 Task: Create a due date automation trigger when advanced on, on the monday before a card is due add dates starting tomorrow at 11:00 AM.
Action: Mouse moved to (827, 238)
Screenshot: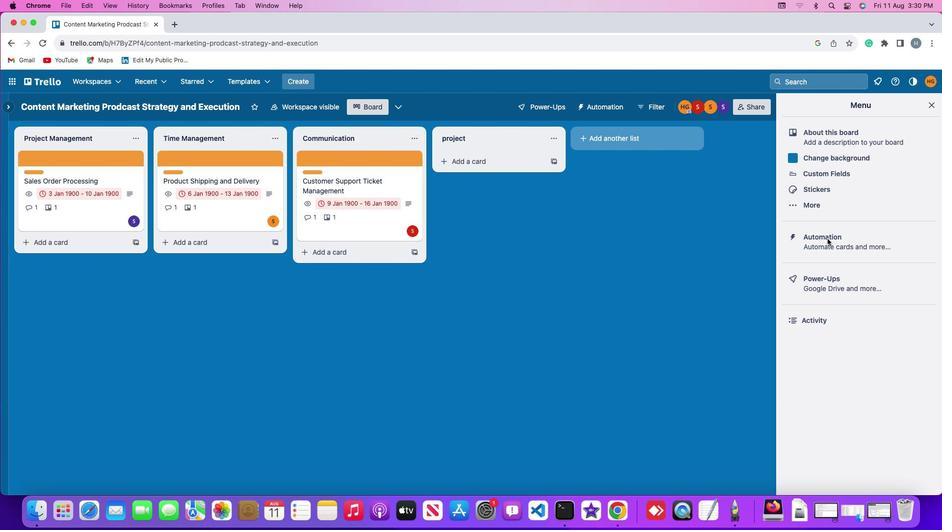 
Action: Mouse pressed left at (827, 238)
Screenshot: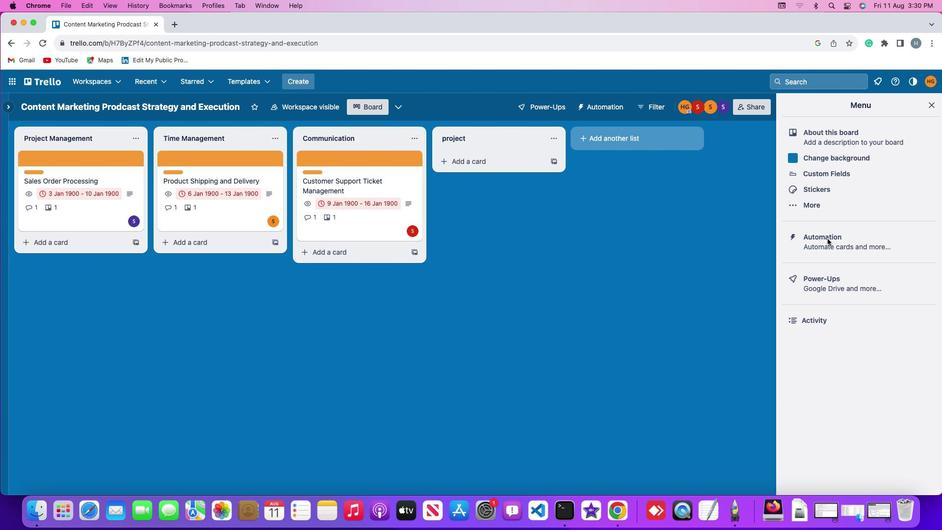 
Action: Mouse pressed left at (827, 238)
Screenshot: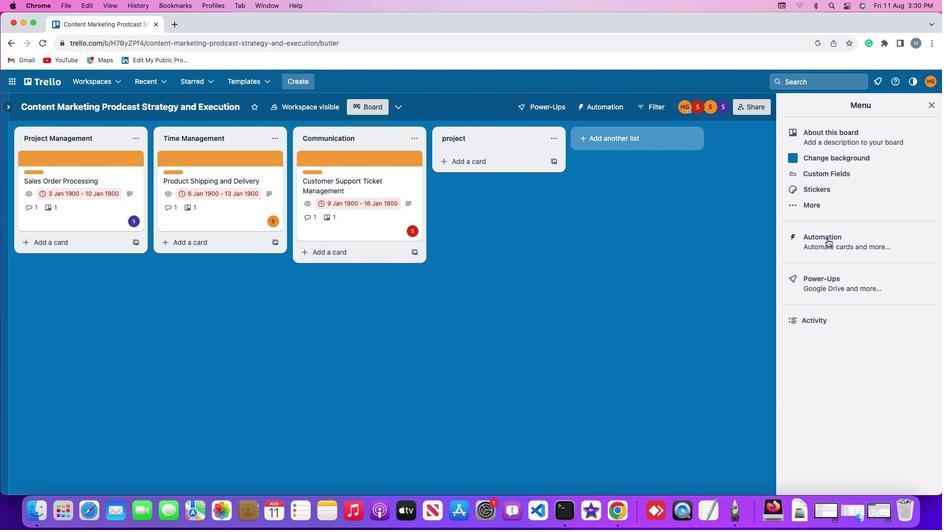 
Action: Mouse moved to (59, 233)
Screenshot: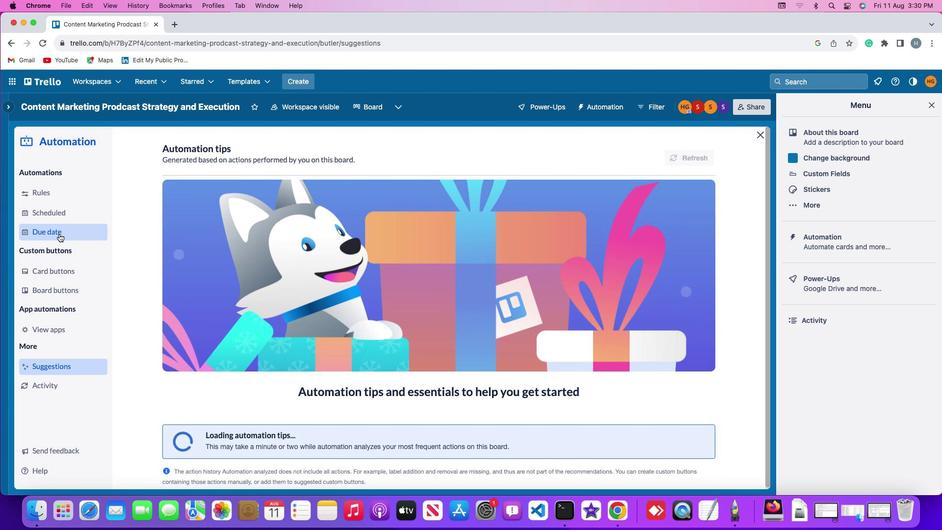 
Action: Mouse pressed left at (59, 233)
Screenshot: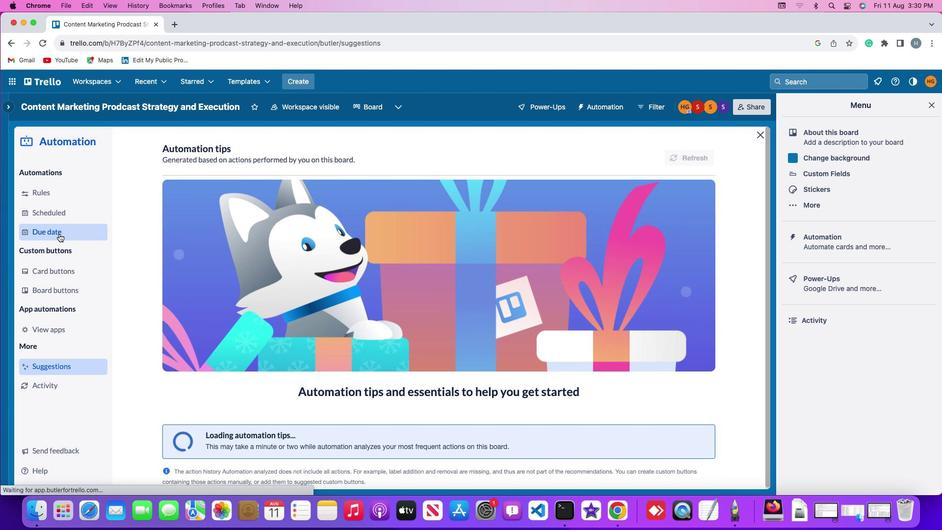 
Action: Mouse moved to (648, 148)
Screenshot: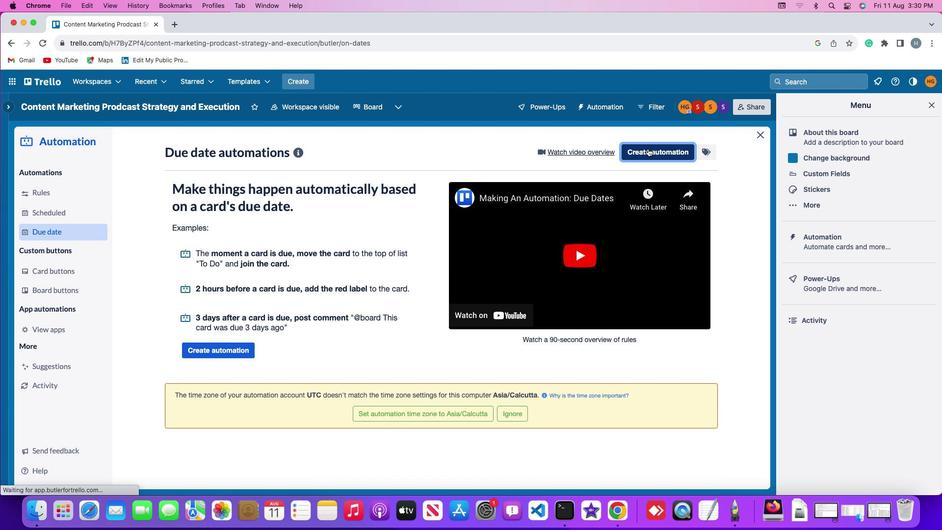 
Action: Mouse pressed left at (648, 148)
Screenshot: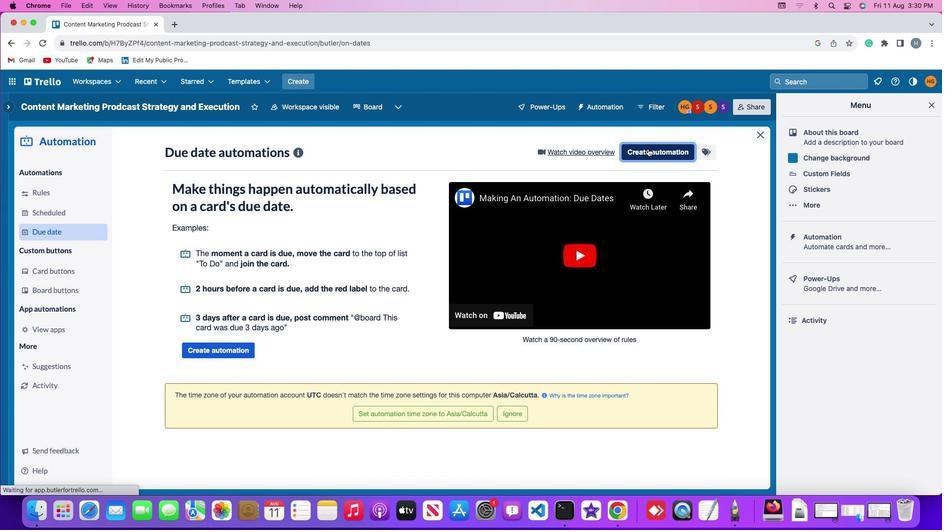 
Action: Mouse moved to (209, 242)
Screenshot: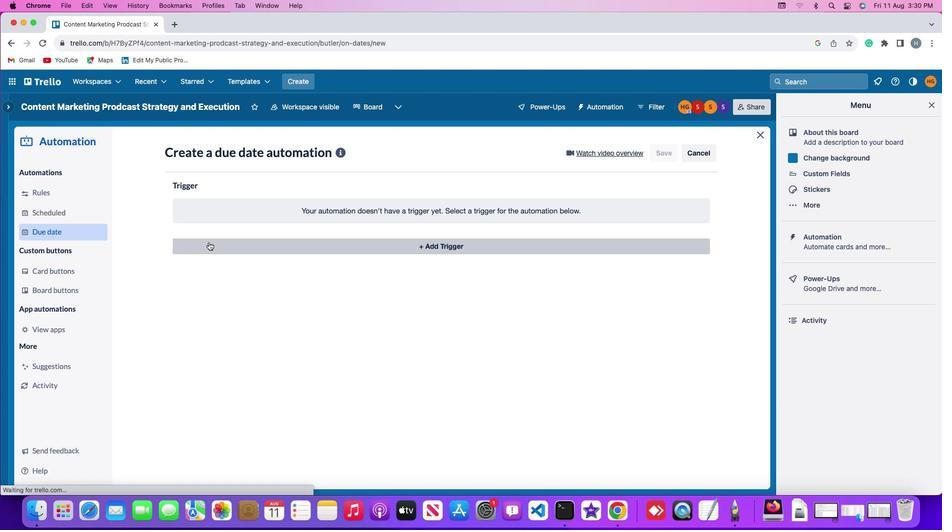 
Action: Mouse pressed left at (209, 242)
Screenshot: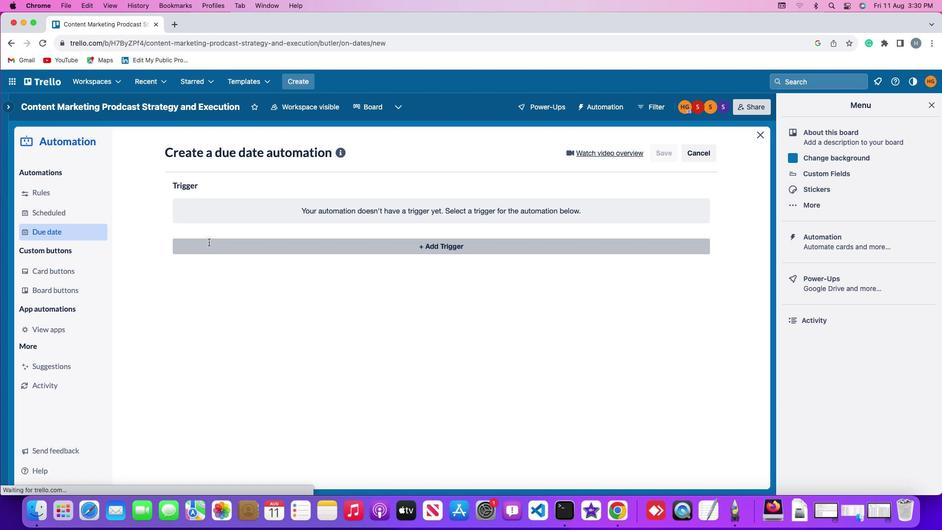 
Action: Mouse moved to (218, 425)
Screenshot: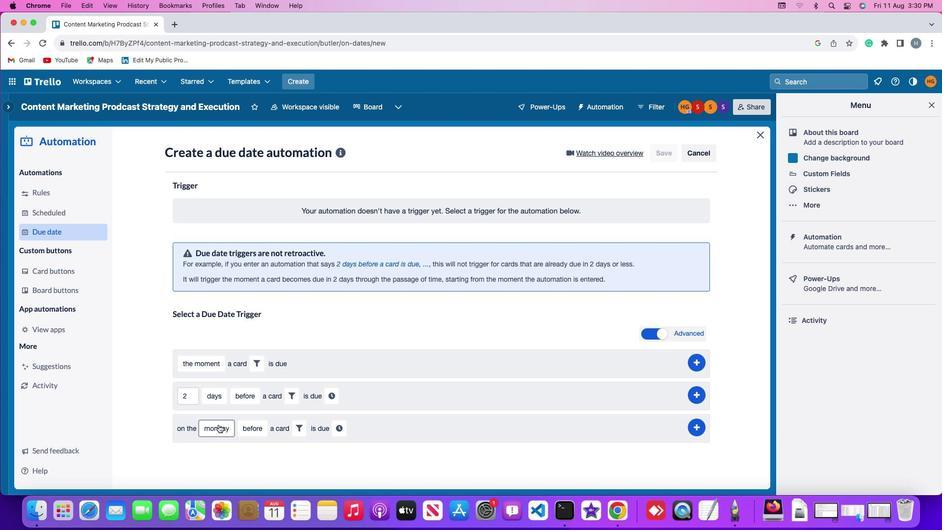 
Action: Mouse pressed left at (218, 425)
Screenshot: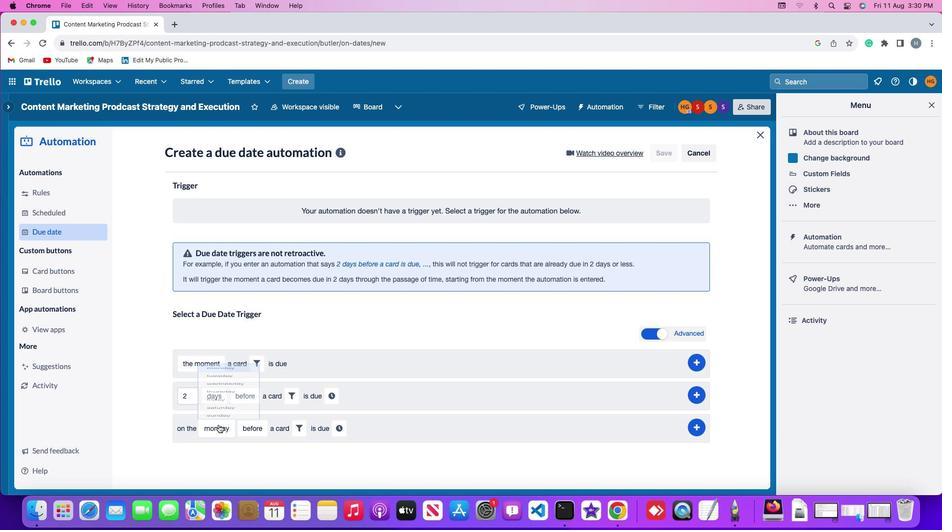 
Action: Mouse moved to (233, 289)
Screenshot: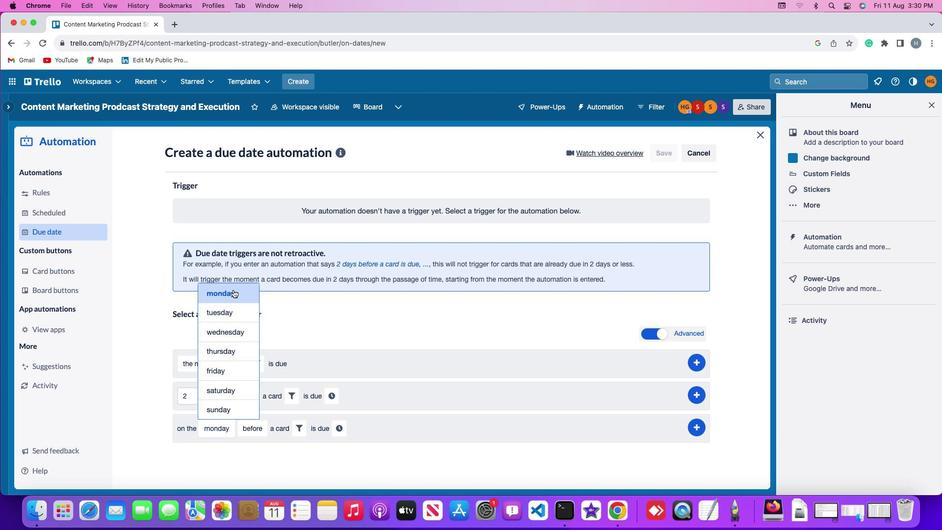 
Action: Mouse pressed left at (233, 289)
Screenshot: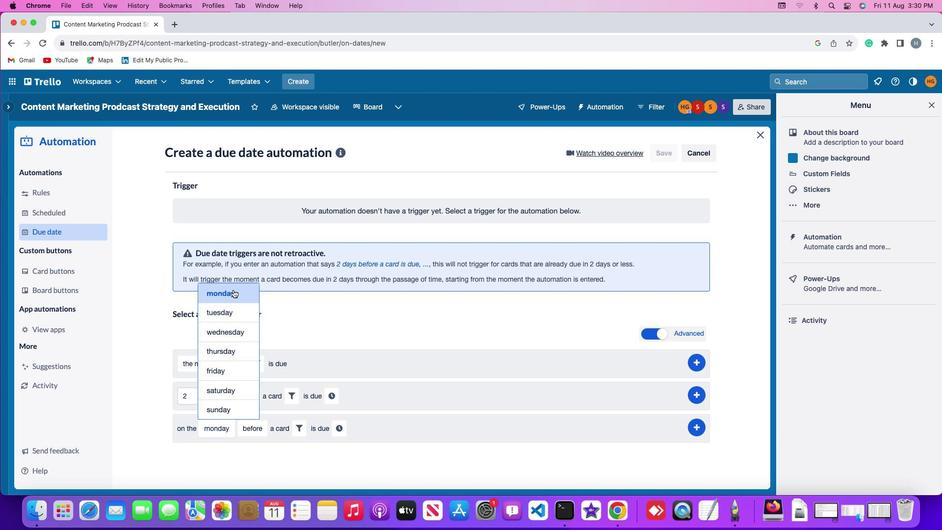 
Action: Mouse moved to (257, 427)
Screenshot: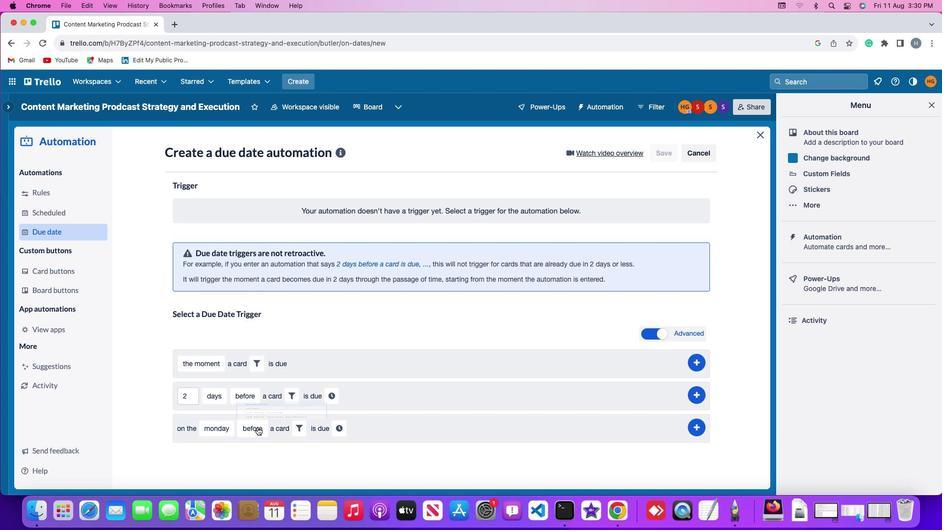 
Action: Mouse pressed left at (257, 427)
Screenshot: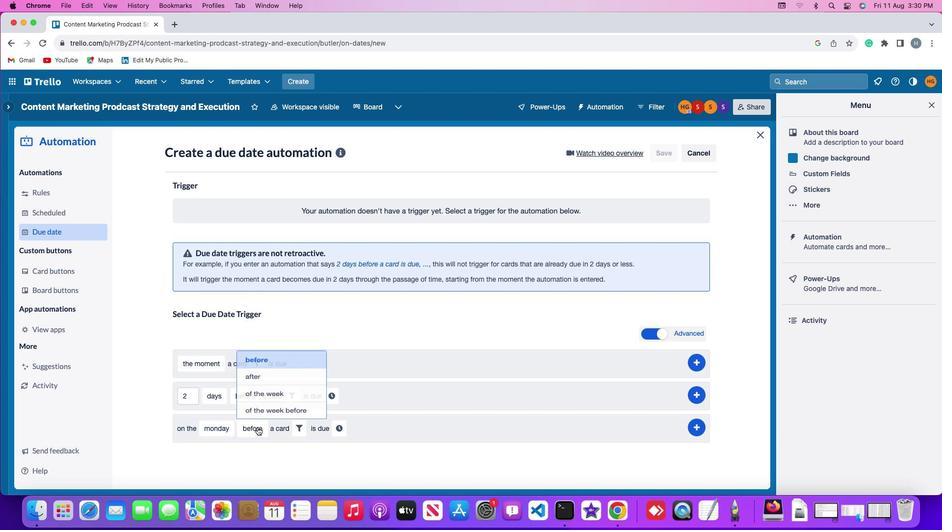 
Action: Mouse moved to (265, 350)
Screenshot: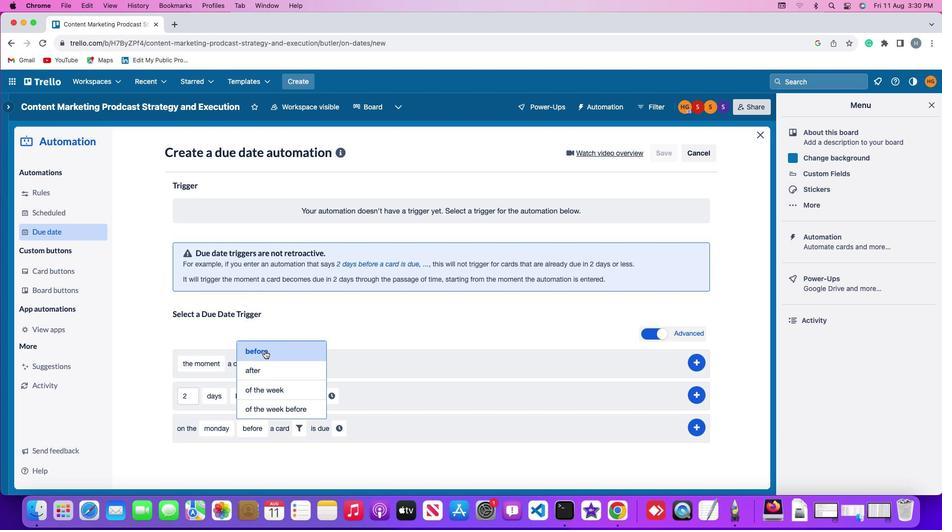 
Action: Mouse pressed left at (265, 350)
Screenshot: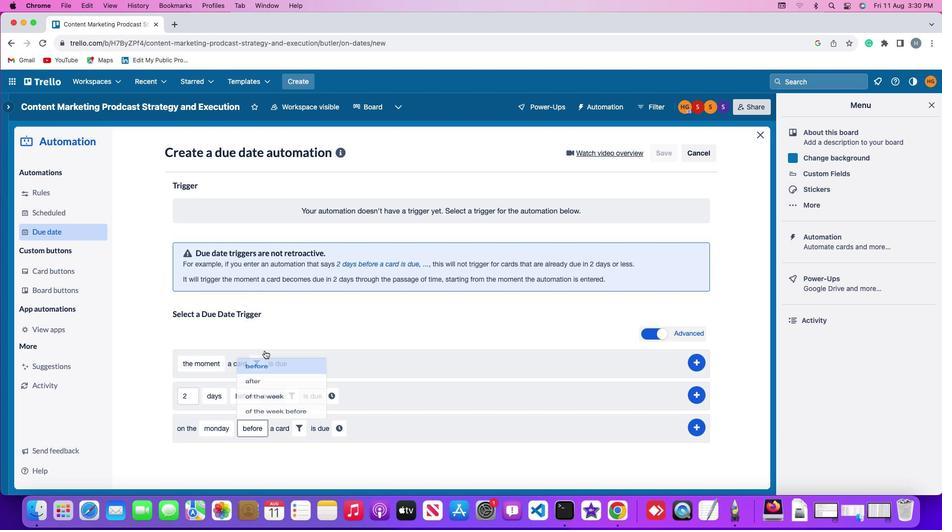 
Action: Mouse moved to (301, 431)
Screenshot: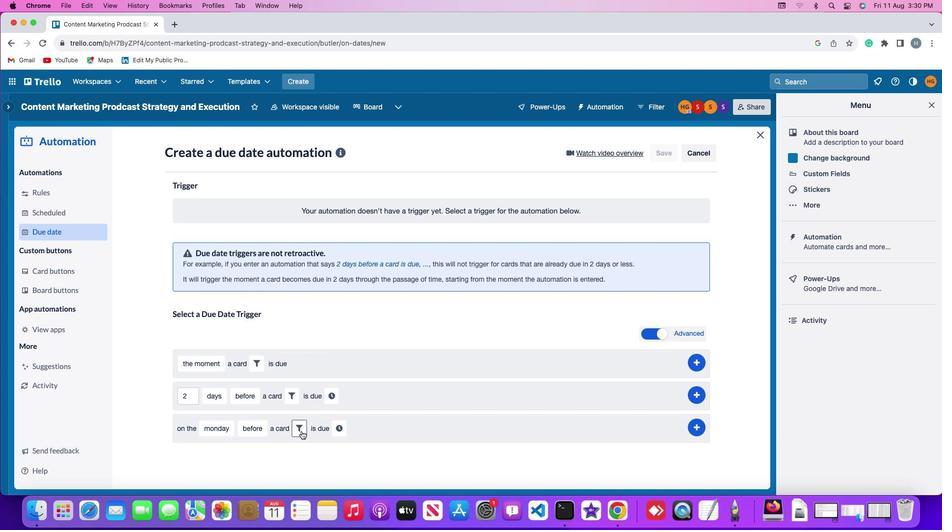 
Action: Mouse pressed left at (301, 431)
Screenshot: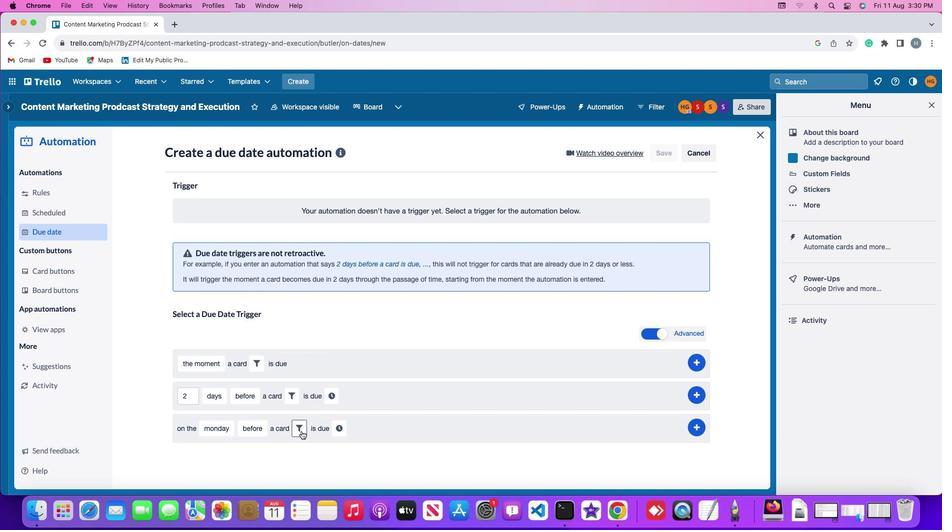 
Action: Mouse moved to (354, 460)
Screenshot: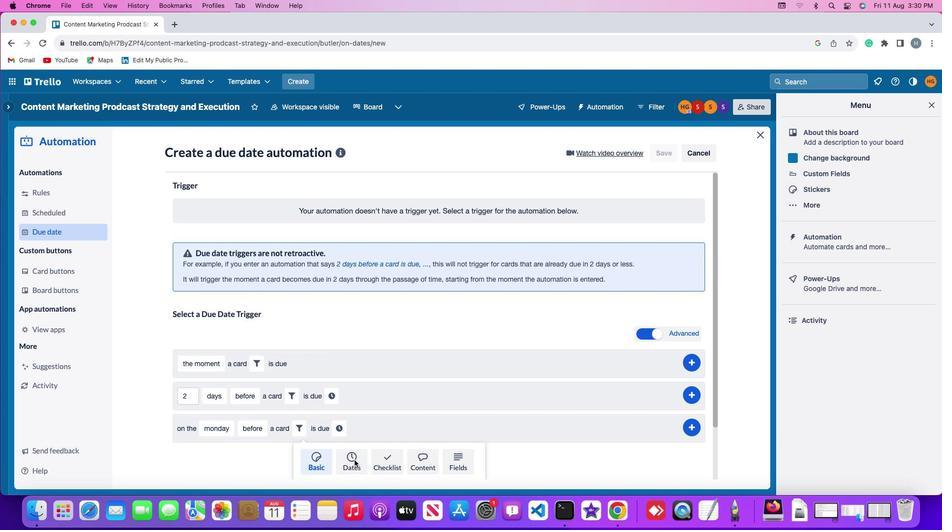 
Action: Mouse pressed left at (354, 460)
Screenshot: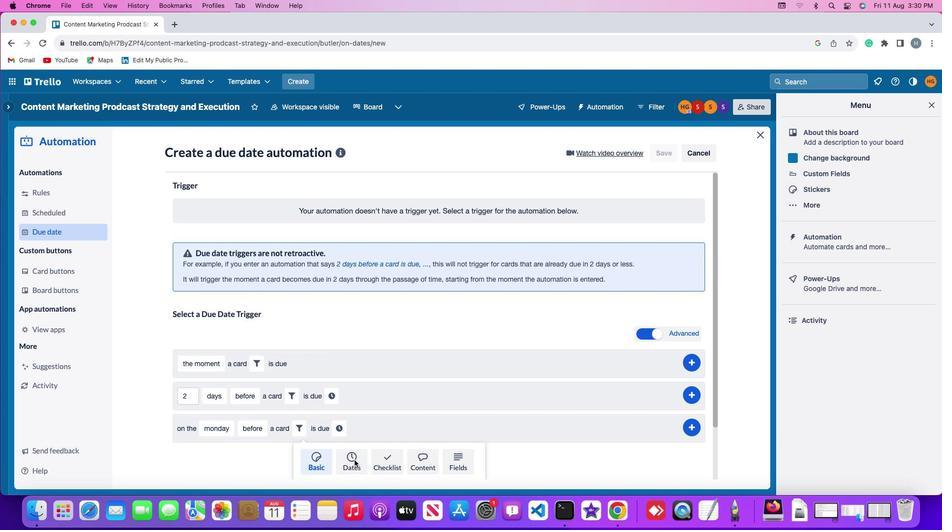 
Action: Mouse moved to (246, 457)
Screenshot: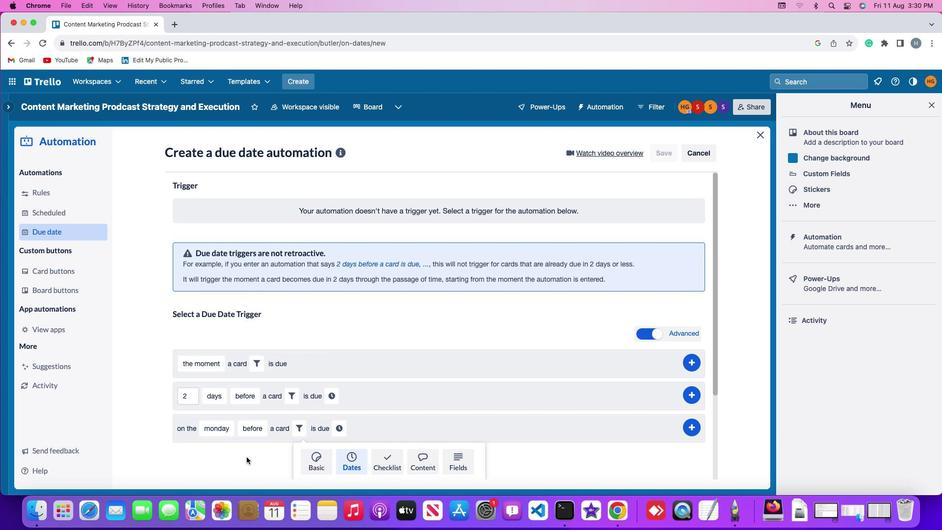 
Action: Mouse scrolled (246, 457) with delta (0, 0)
Screenshot: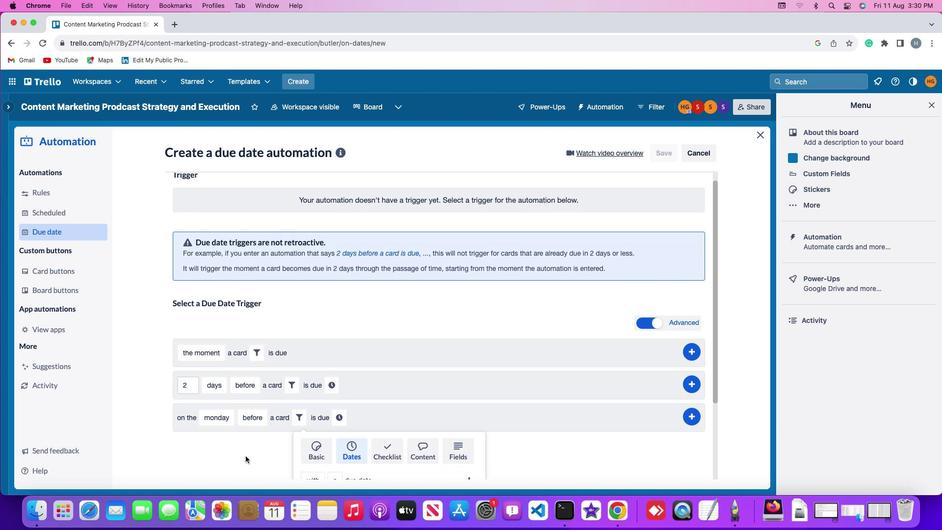 
Action: Mouse scrolled (246, 457) with delta (0, 0)
Screenshot: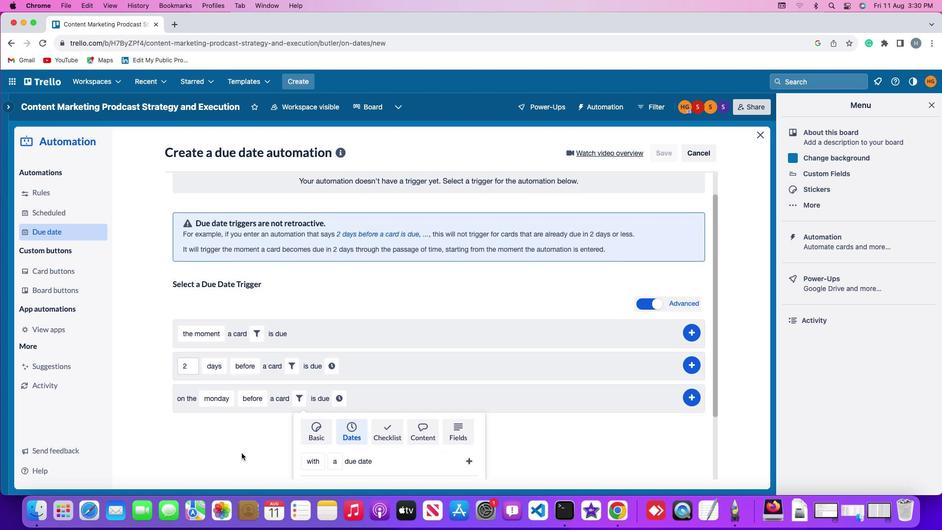 
Action: Mouse scrolled (246, 457) with delta (0, -1)
Screenshot: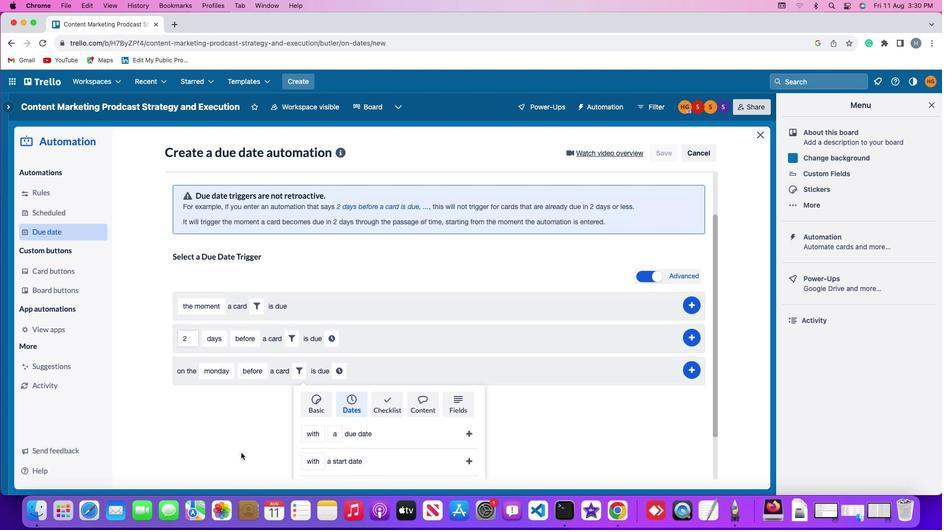 
Action: Mouse scrolled (246, 457) with delta (0, -1)
Screenshot: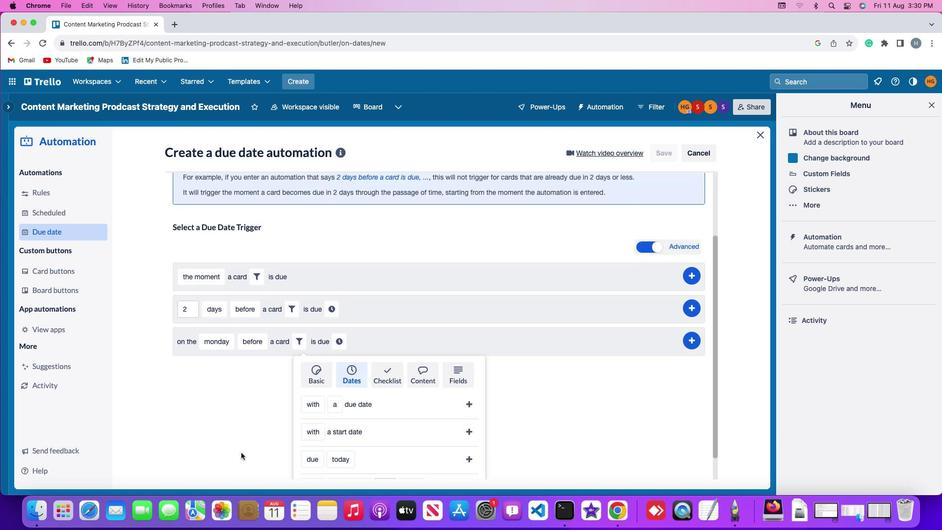 
Action: Mouse moved to (304, 436)
Screenshot: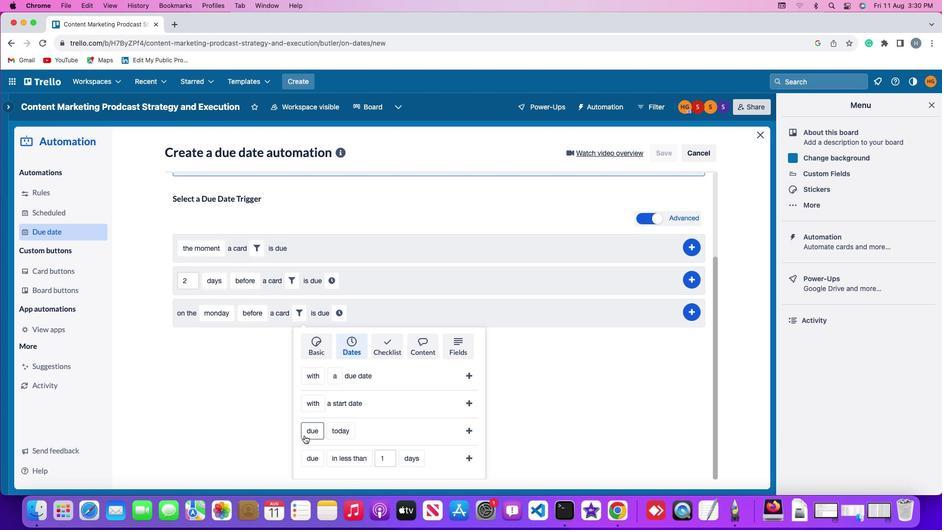 
Action: Mouse pressed left at (304, 436)
Screenshot: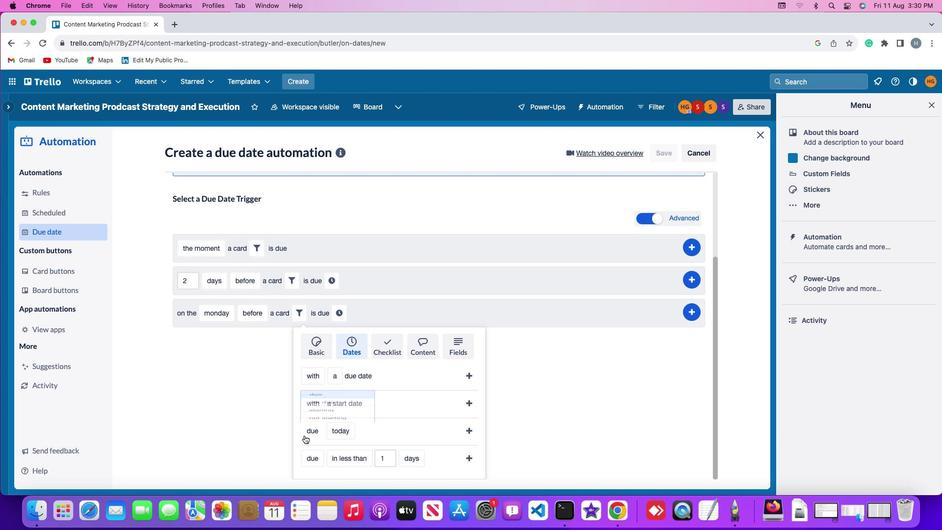 
Action: Mouse moved to (321, 392)
Screenshot: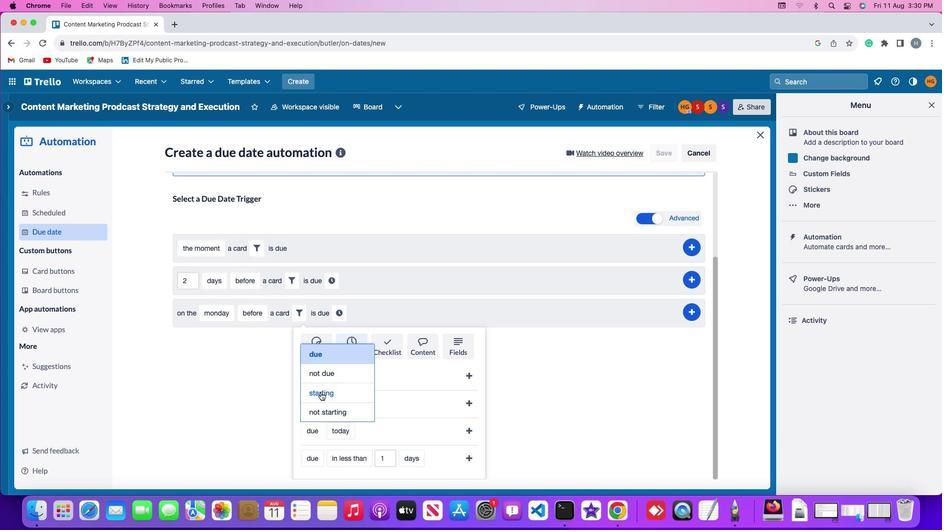 
Action: Mouse pressed left at (321, 392)
Screenshot: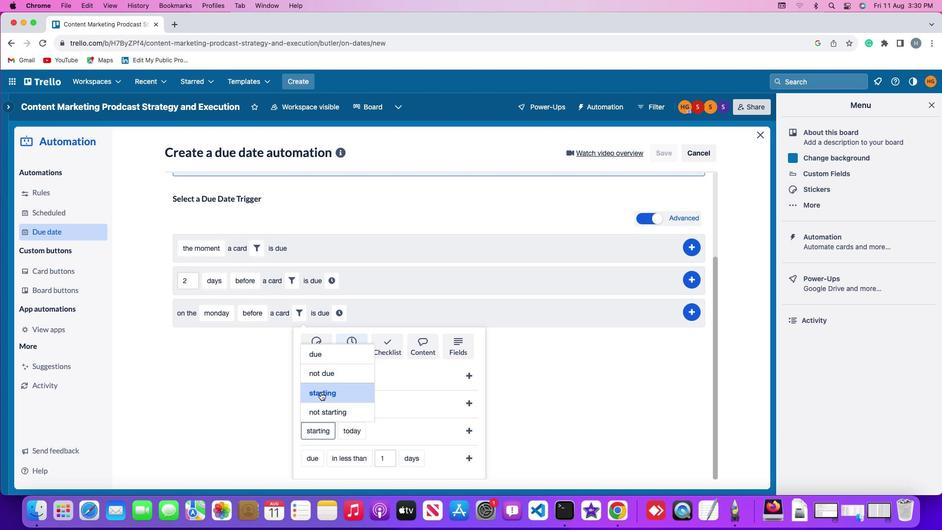 
Action: Mouse moved to (340, 430)
Screenshot: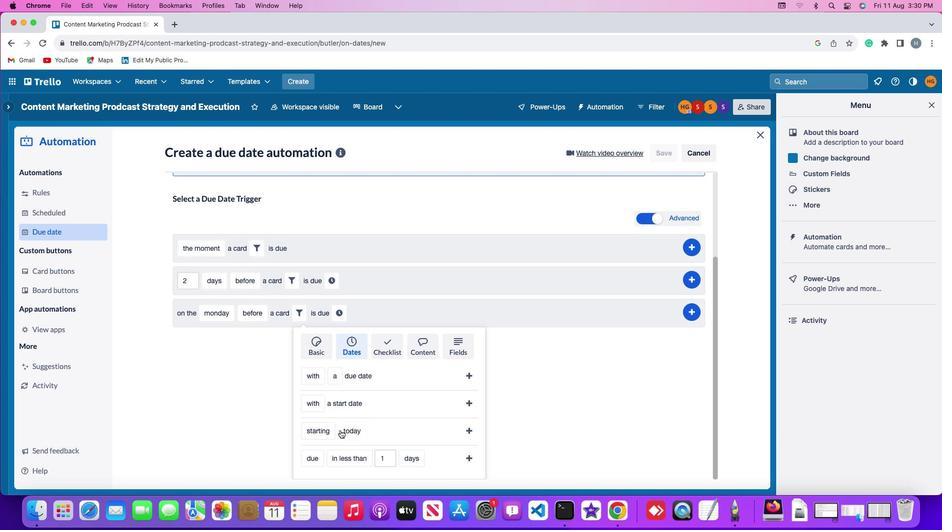 
Action: Mouse pressed left at (340, 430)
Screenshot: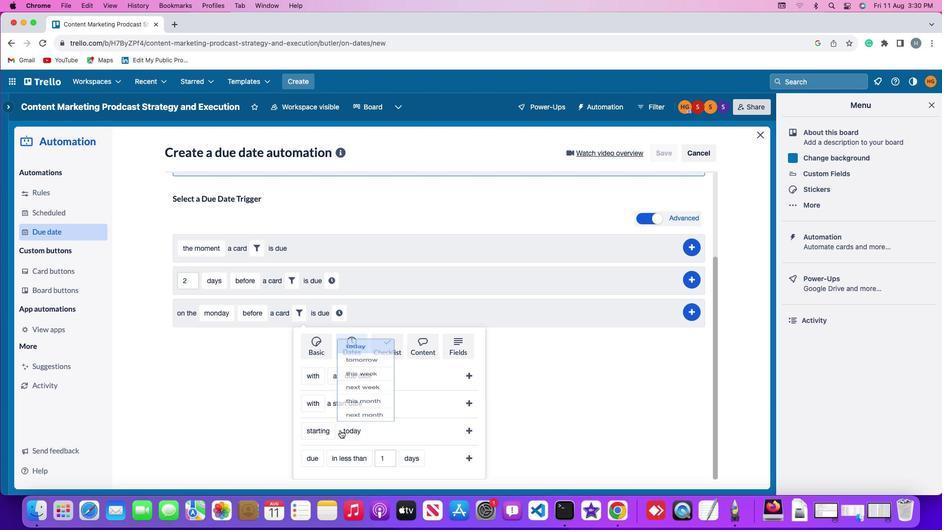 
Action: Mouse moved to (355, 338)
Screenshot: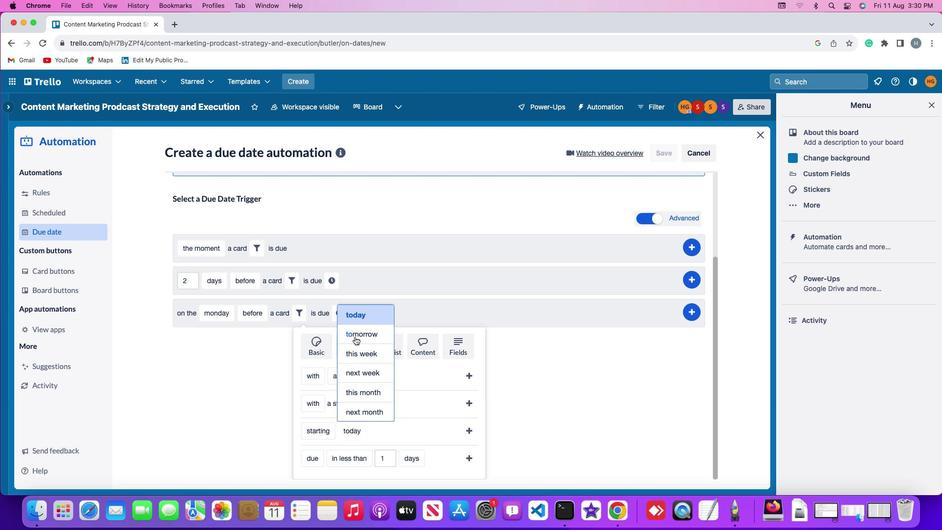 
Action: Mouse pressed left at (355, 338)
Screenshot: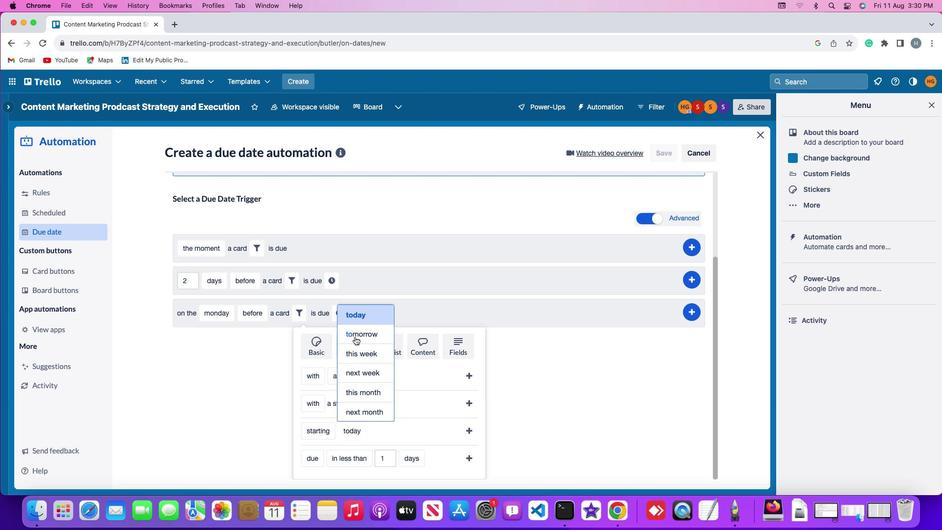 
Action: Mouse moved to (466, 431)
Screenshot: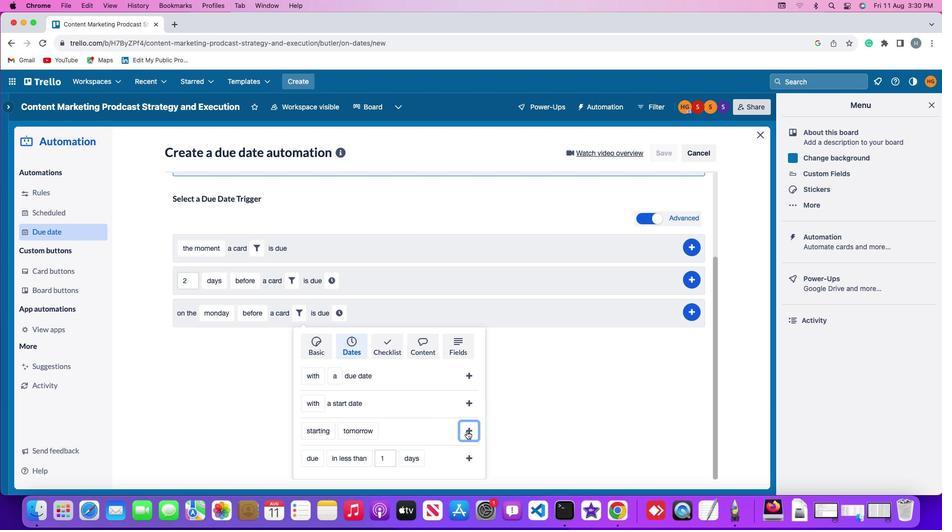 
Action: Mouse pressed left at (466, 431)
Screenshot: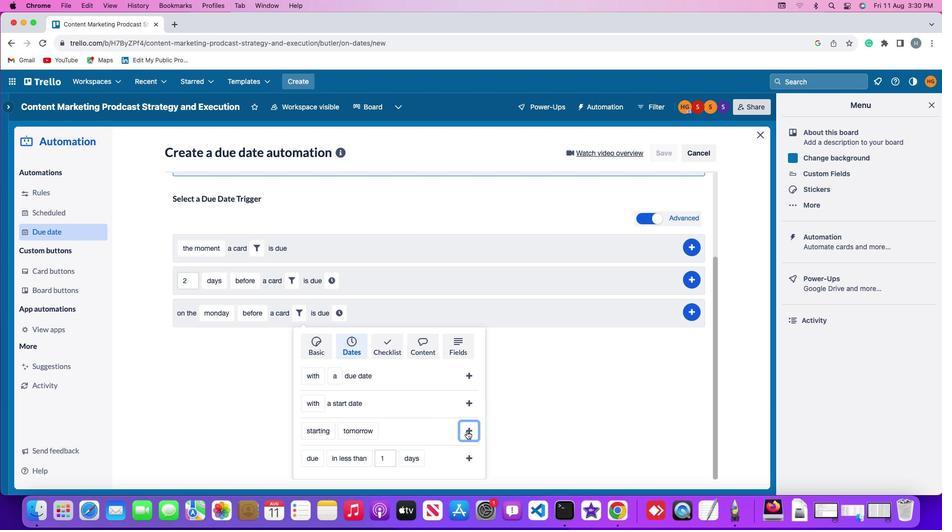 
Action: Mouse moved to (417, 430)
Screenshot: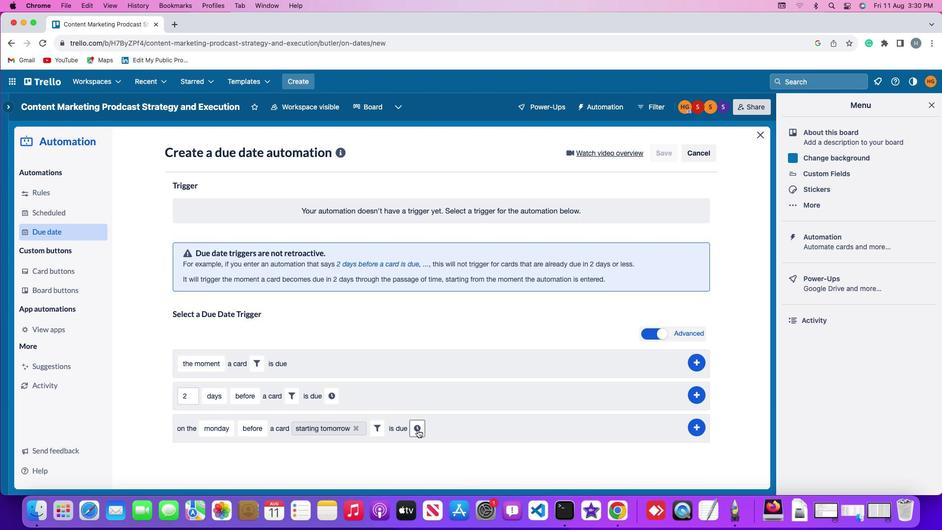 
Action: Mouse pressed left at (417, 430)
Screenshot: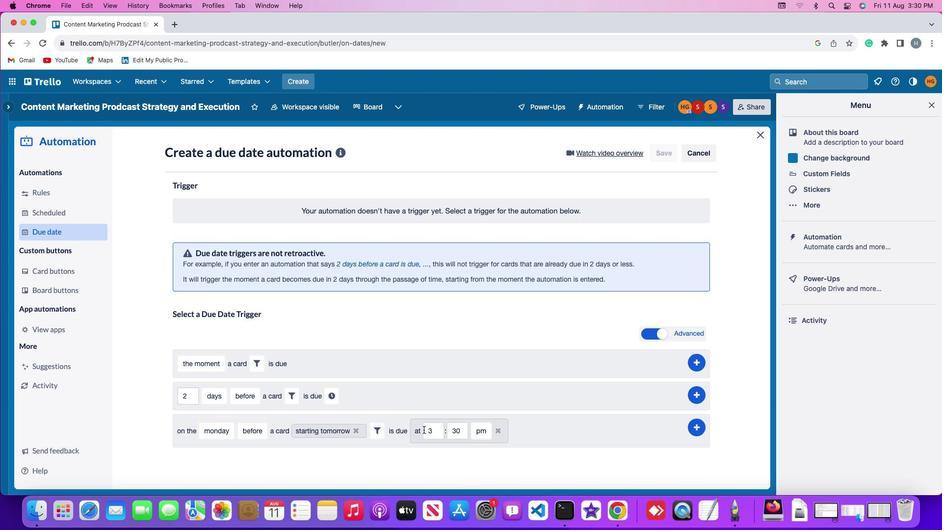 
Action: Mouse moved to (435, 429)
Screenshot: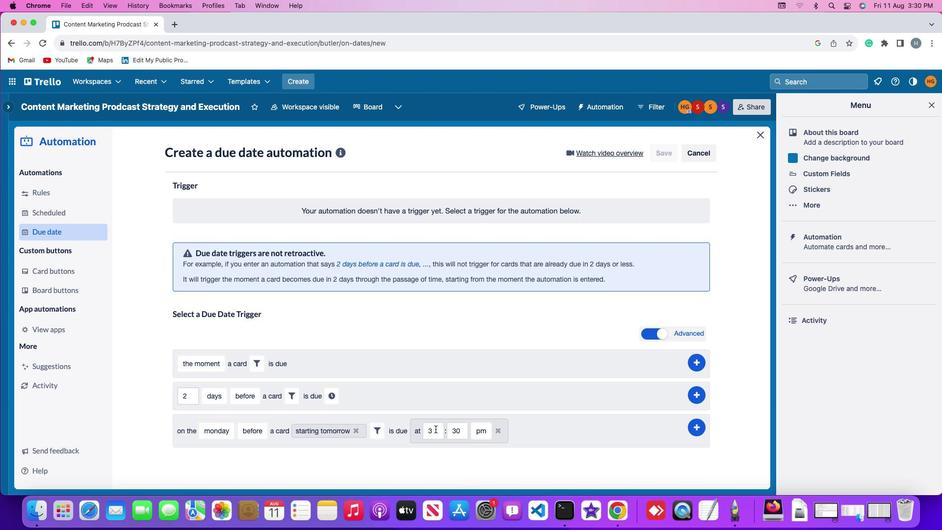 
Action: Mouse pressed left at (435, 429)
Screenshot: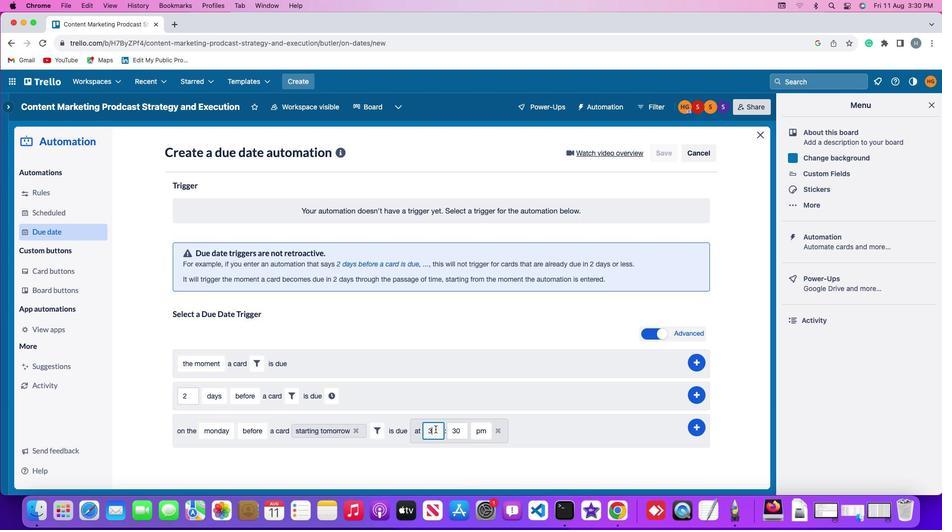 
Action: Key pressed Key.backspaceKey.backspace'1''1'
Screenshot: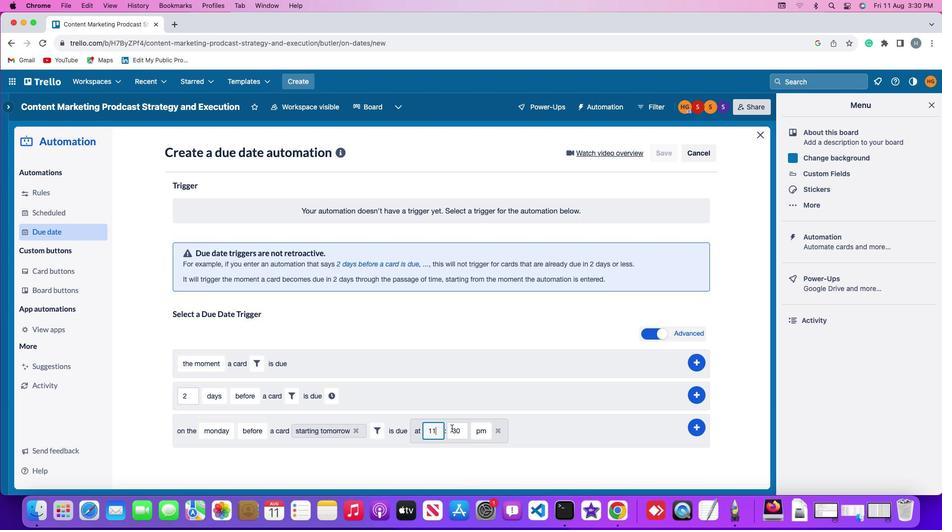 
Action: Mouse moved to (461, 427)
Screenshot: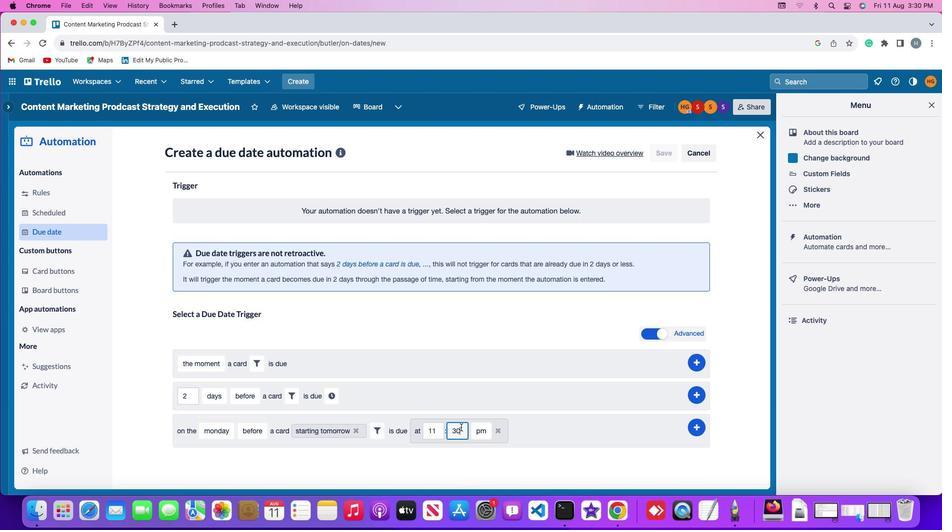 
Action: Mouse pressed left at (461, 427)
Screenshot: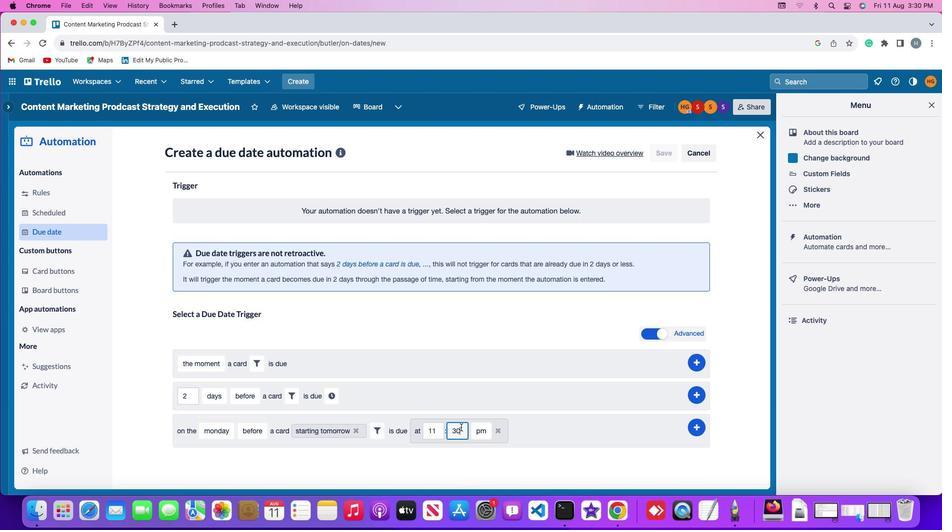 
Action: Key pressed Key.backspaceKey.backspace'0''0'
Screenshot: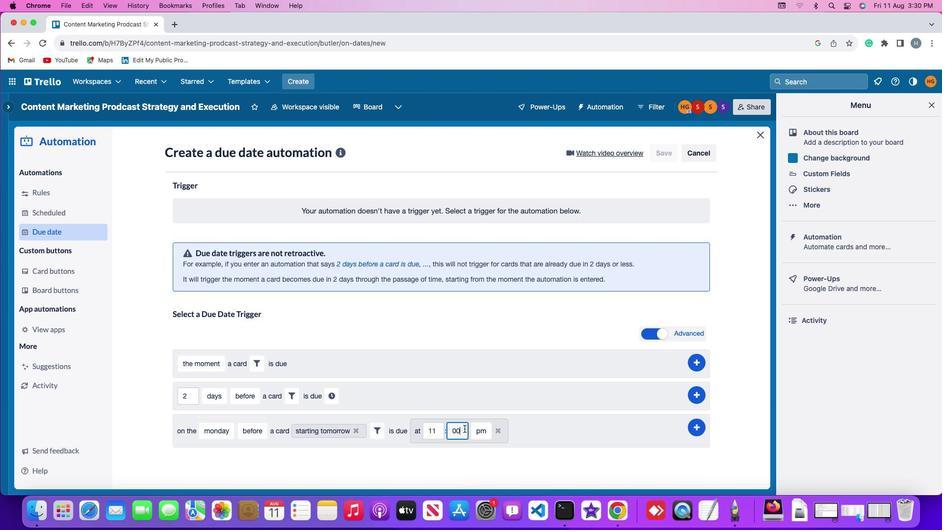 
Action: Mouse moved to (477, 429)
Screenshot: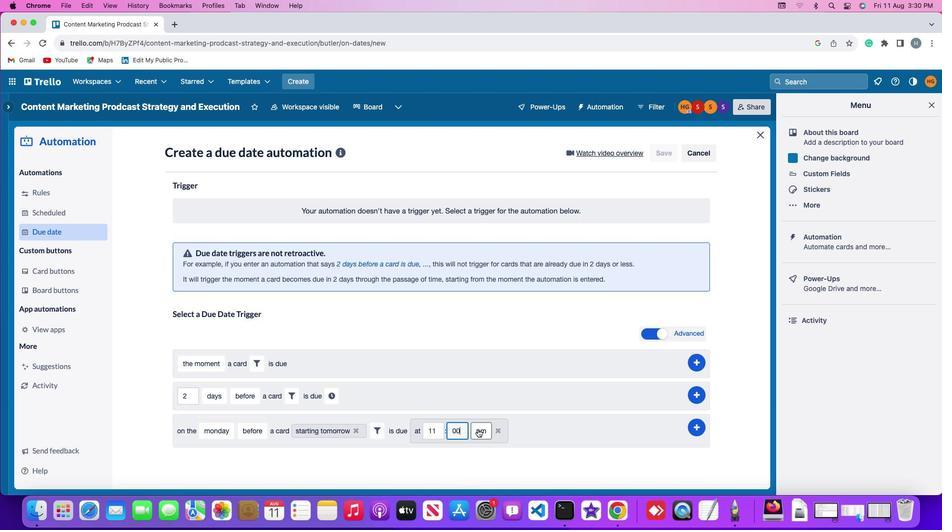 
Action: Mouse pressed left at (477, 429)
Screenshot: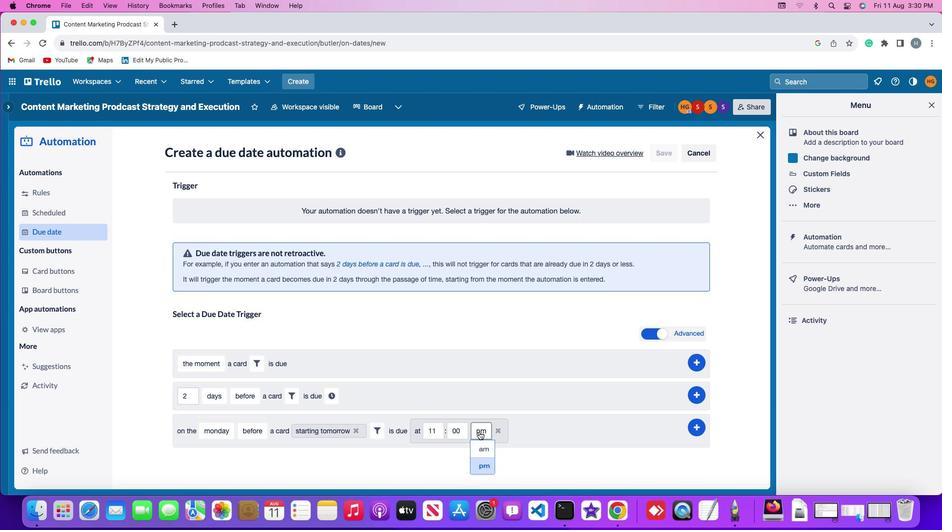 
Action: Mouse moved to (480, 449)
Screenshot: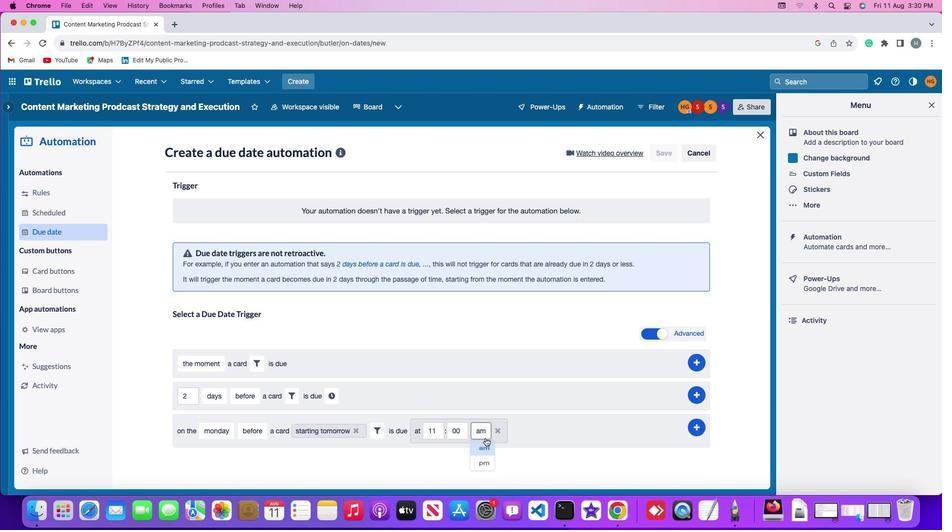 
Action: Mouse pressed left at (480, 449)
Screenshot: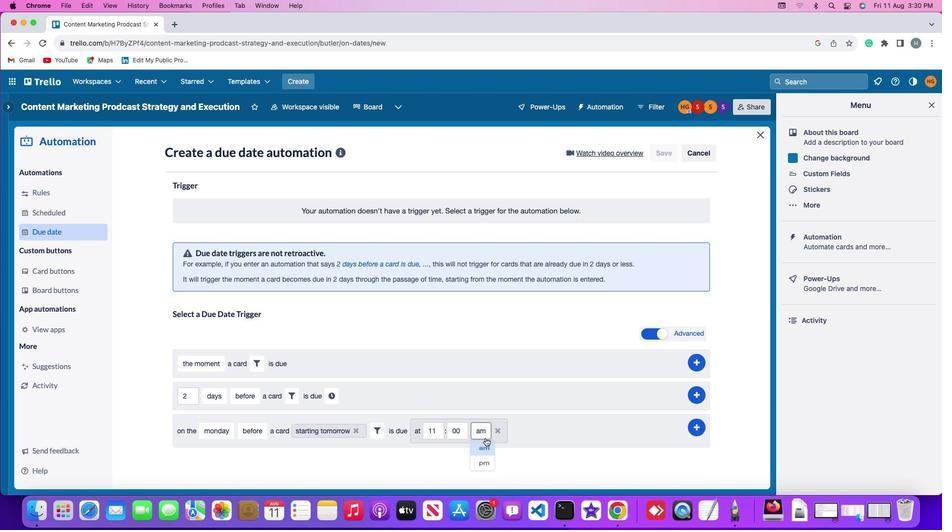 
Action: Mouse moved to (695, 425)
Screenshot: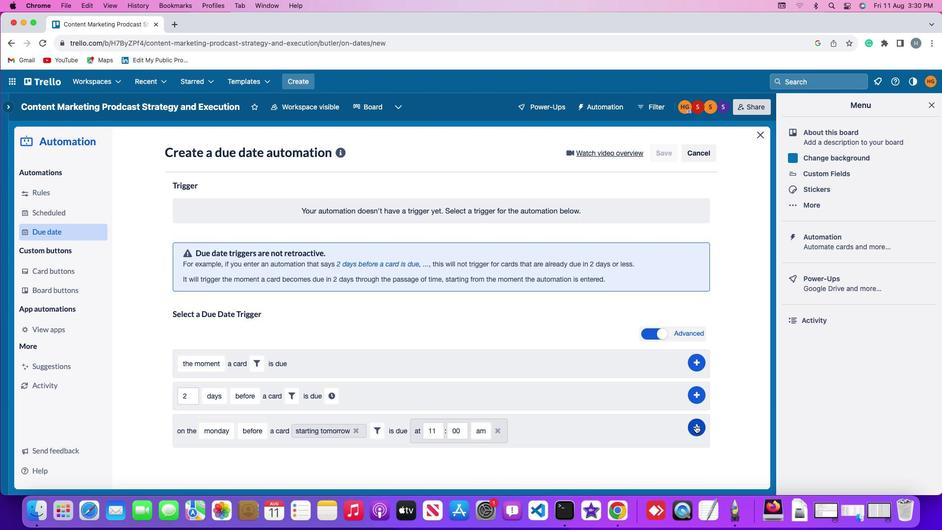 
Action: Mouse pressed left at (695, 425)
Screenshot: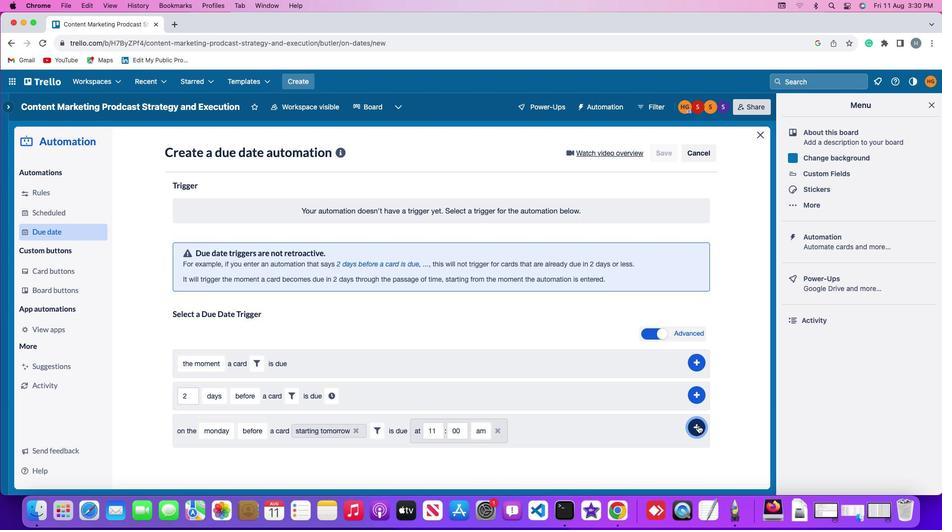 
Action: Mouse moved to (727, 321)
Screenshot: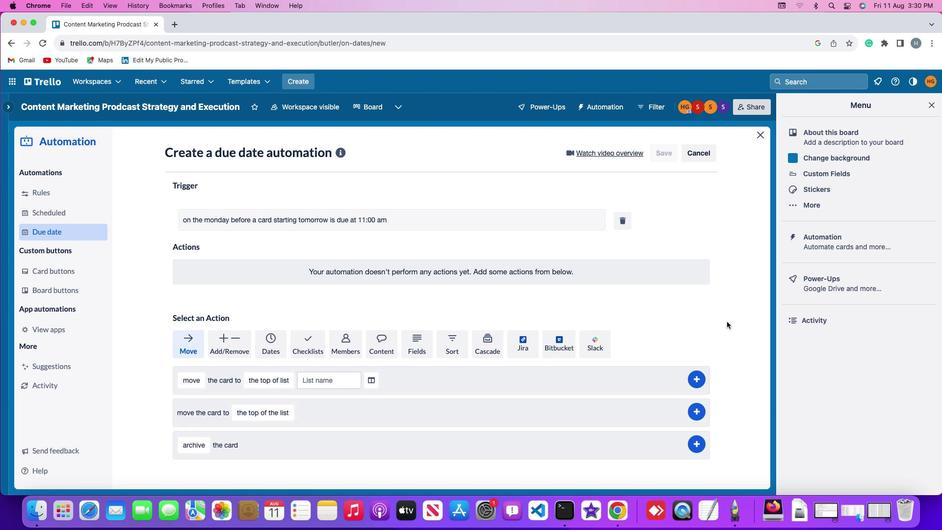 
